 Task: In the Page Amazonrainforest.pptxin the title apply the text colour 'gray'in the subtitle apply the text colour dark redin title use underlinein subtitle  use italicsselect the entire text and make the text boldselect the entire text and adjust the character spacing very loose
Action: Mouse moved to (34, 98)
Screenshot: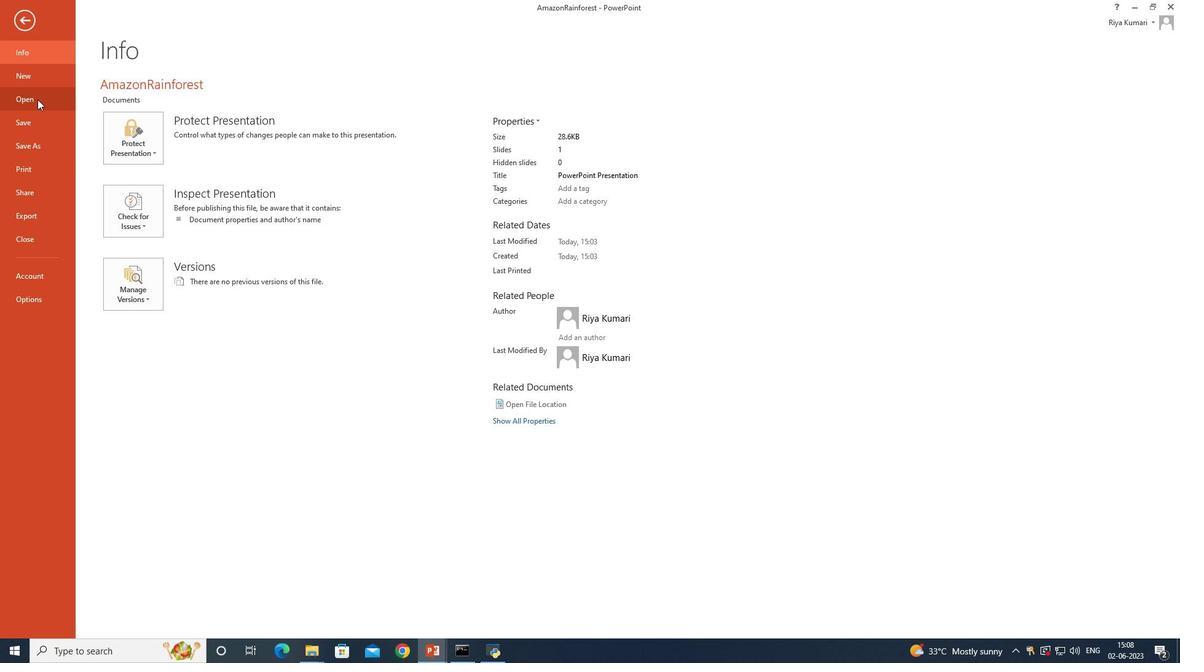 
Action: Mouse pressed left at (34, 98)
Screenshot: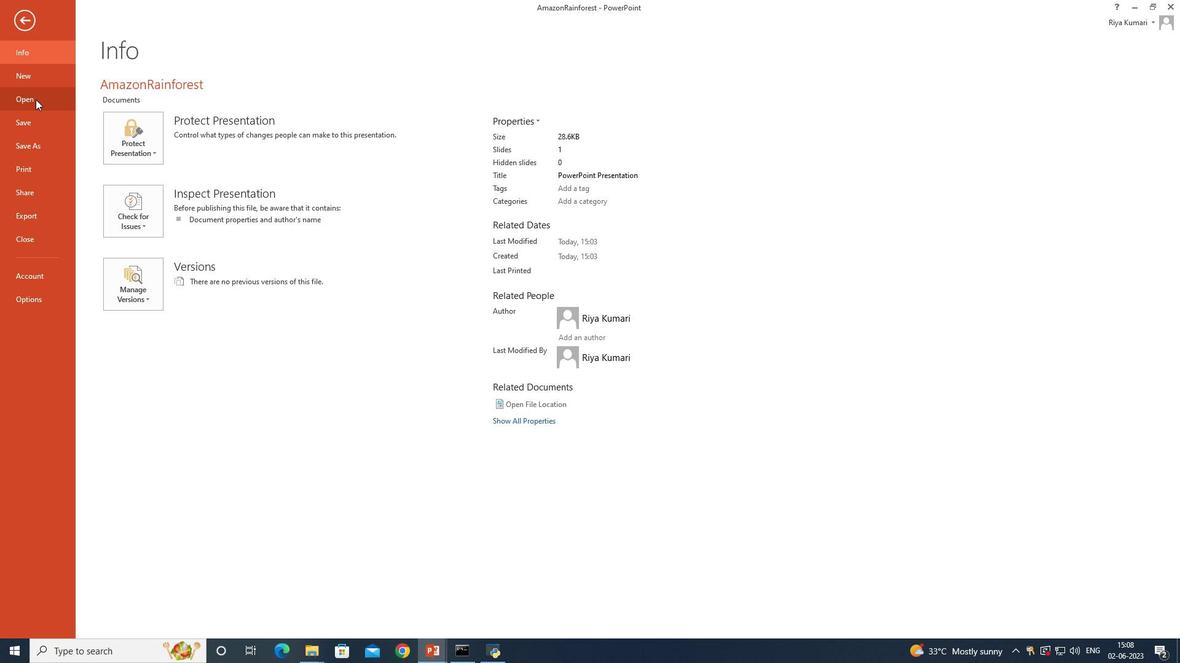 
Action: Mouse moved to (349, 114)
Screenshot: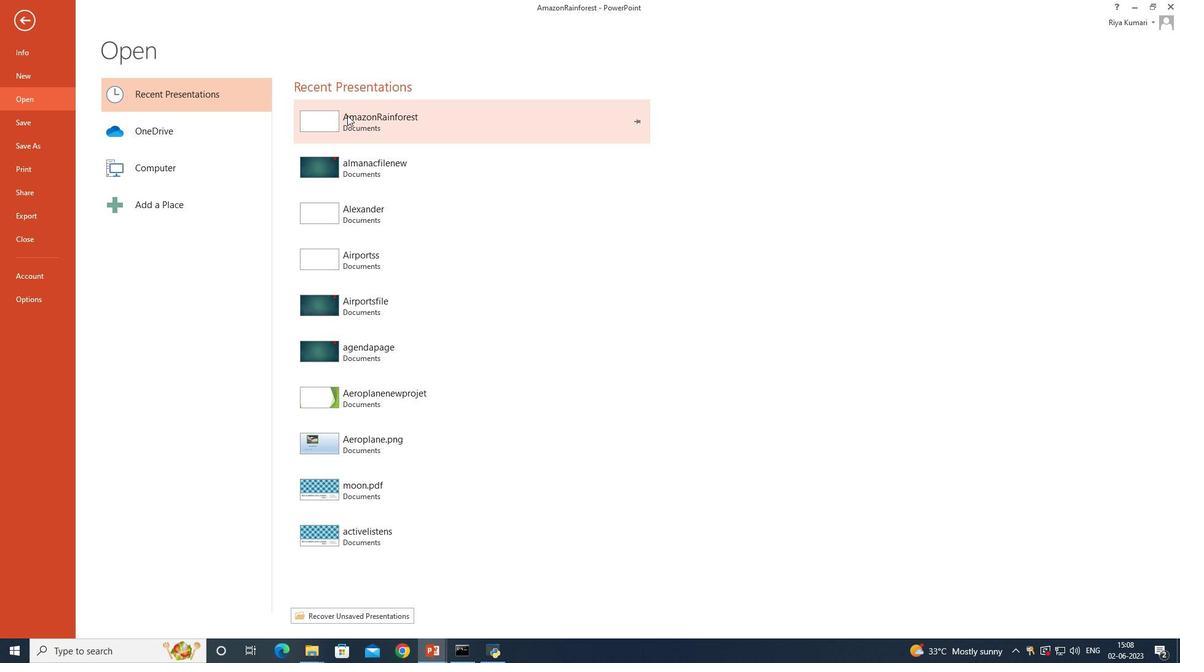 
Action: Mouse pressed left at (349, 114)
Screenshot: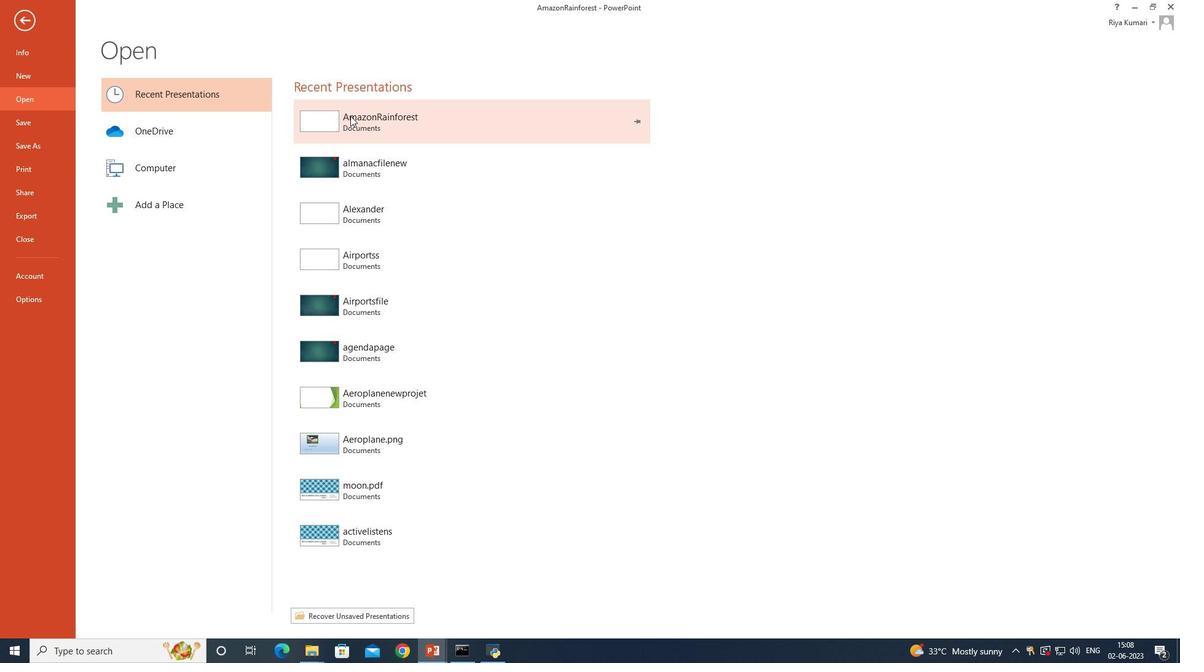 
Action: Mouse moved to (758, 349)
Screenshot: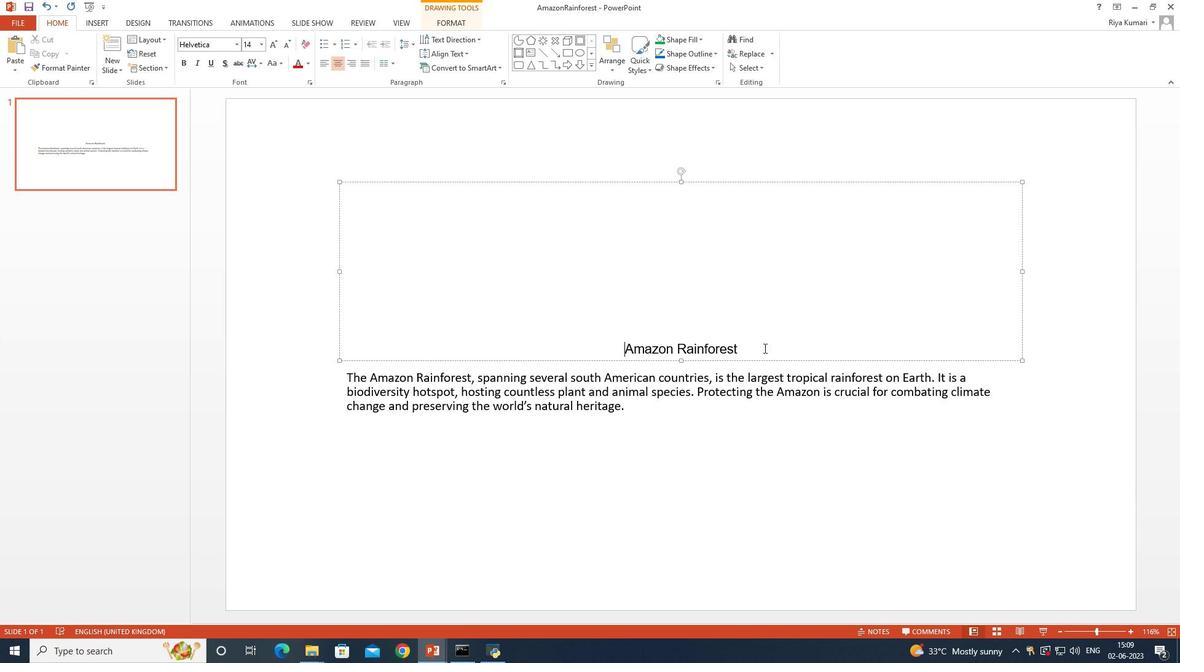 
Action: Mouse pressed left at (758, 349)
Screenshot: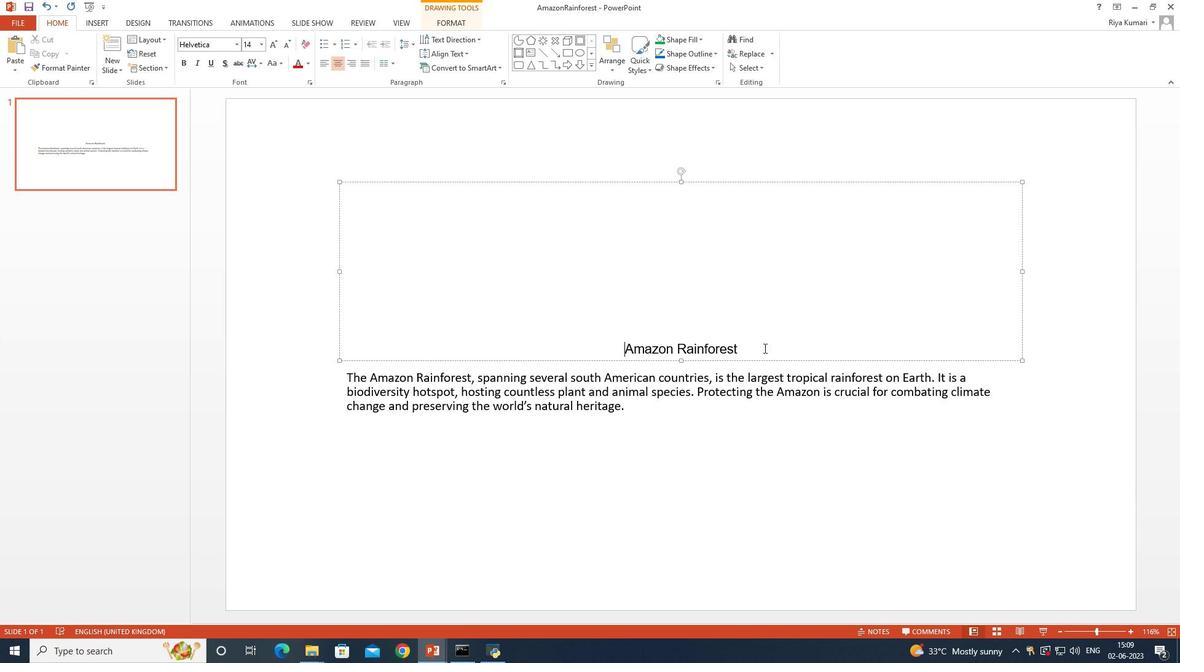 
Action: Mouse moved to (300, 59)
Screenshot: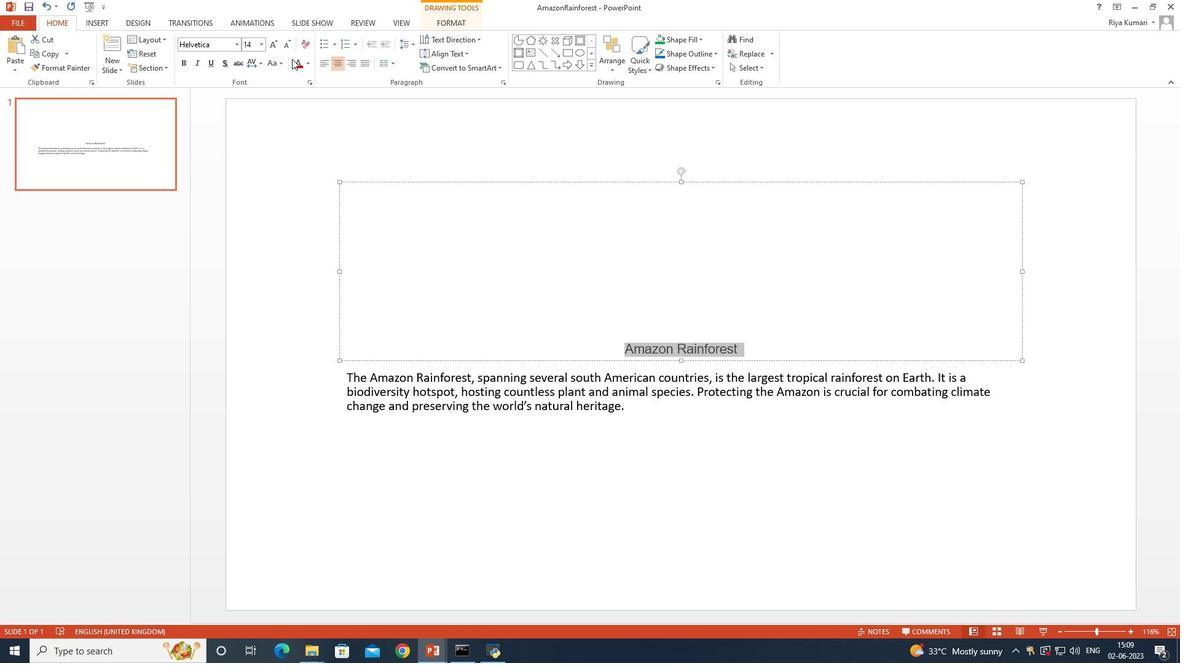 
Action: Mouse pressed left at (300, 59)
Screenshot: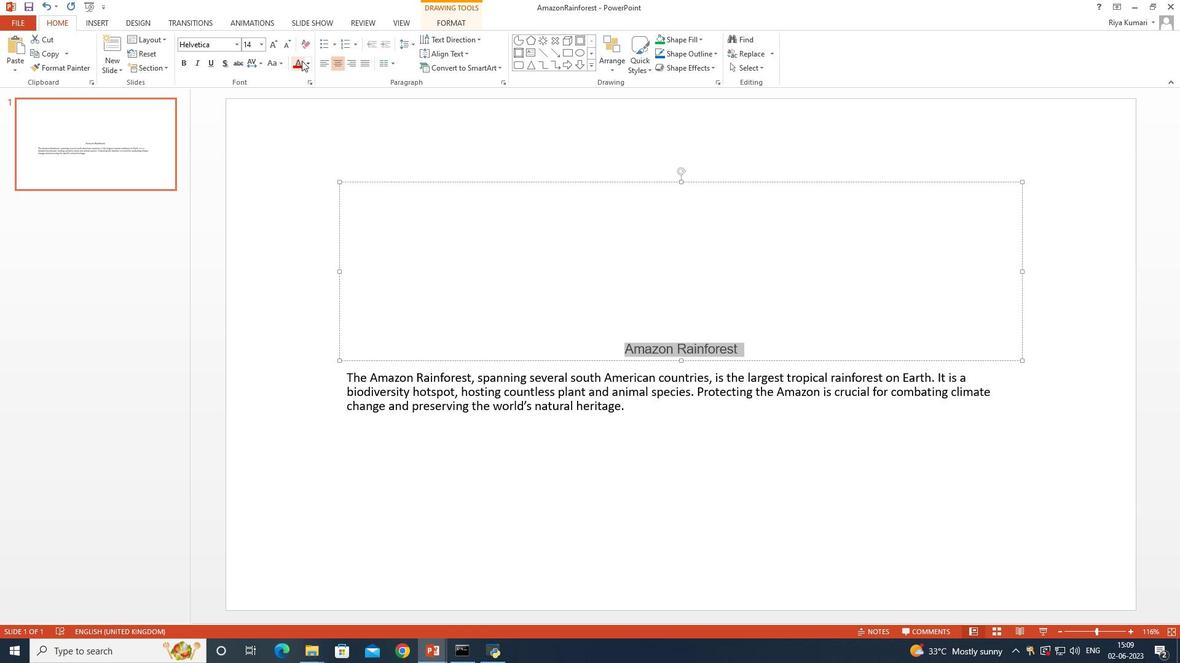 
Action: Mouse moved to (302, 62)
Screenshot: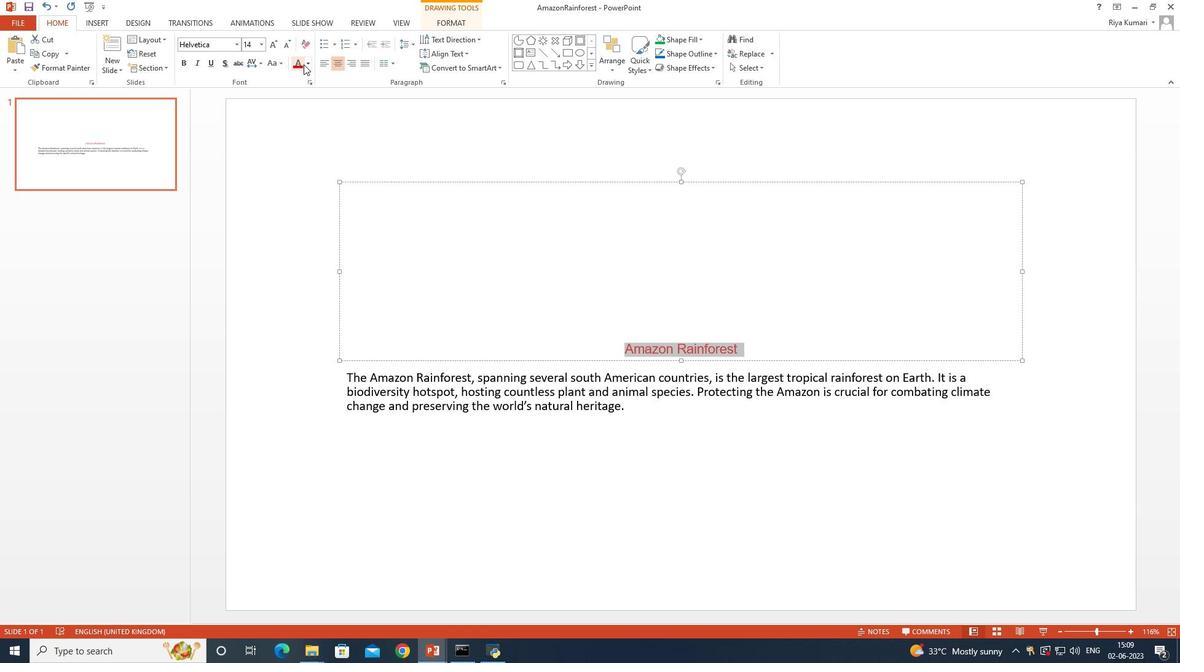 
Action: Mouse pressed left at (302, 62)
Screenshot: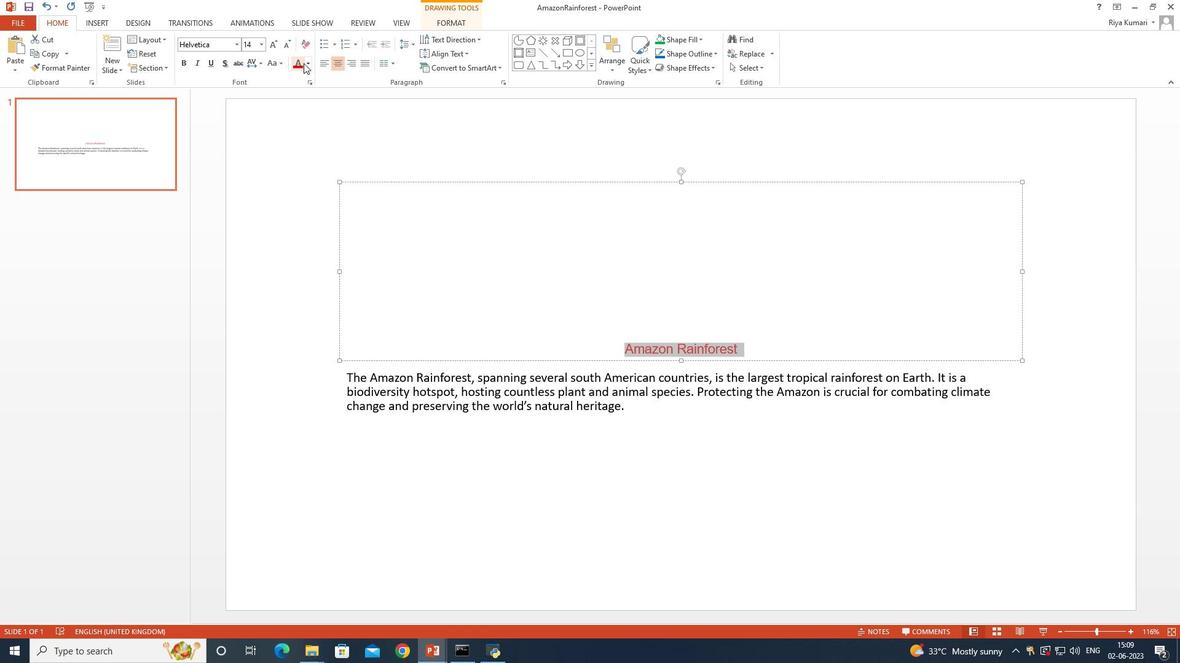 
Action: Mouse moved to (303, 59)
Screenshot: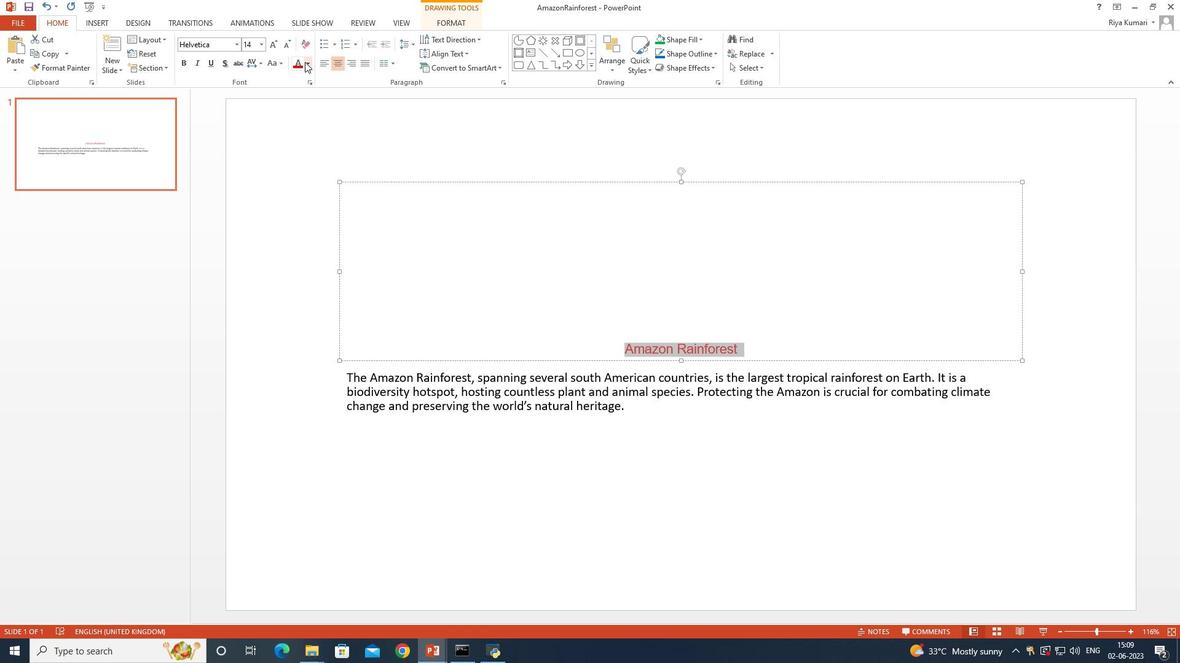 
Action: Mouse pressed left at (303, 59)
Screenshot: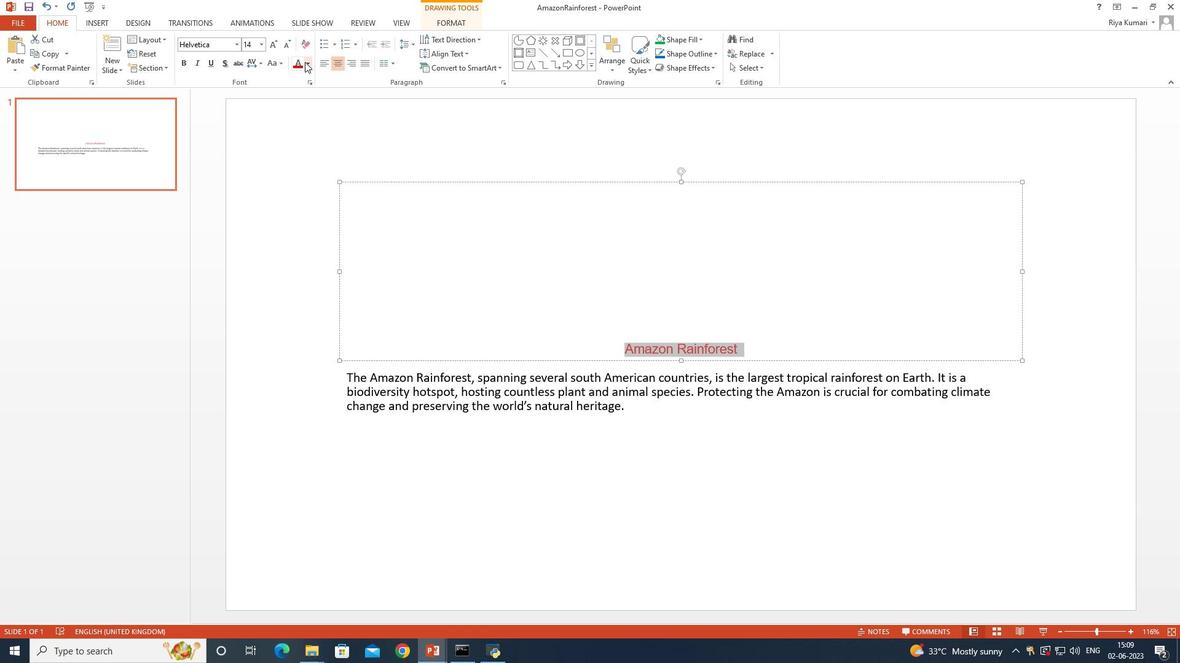 
Action: Mouse moved to (295, 122)
Screenshot: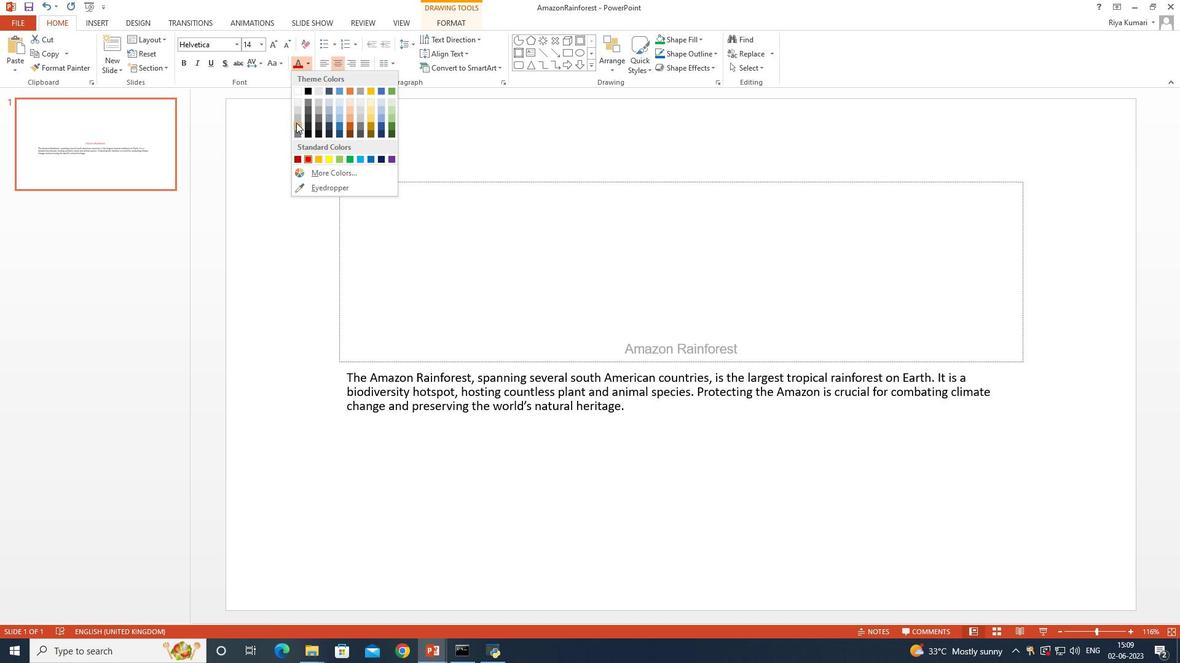 
Action: Mouse pressed left at (295, 122)
Screenshot: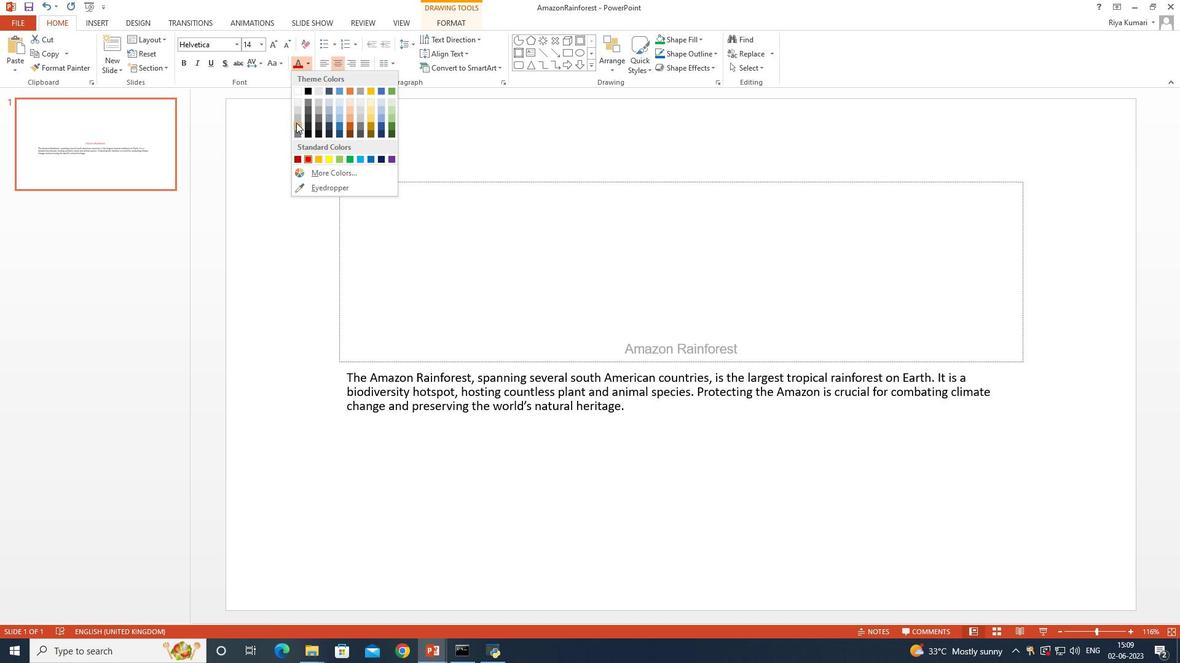 
Action: Mouse moved to (347, 370)
Screenshot: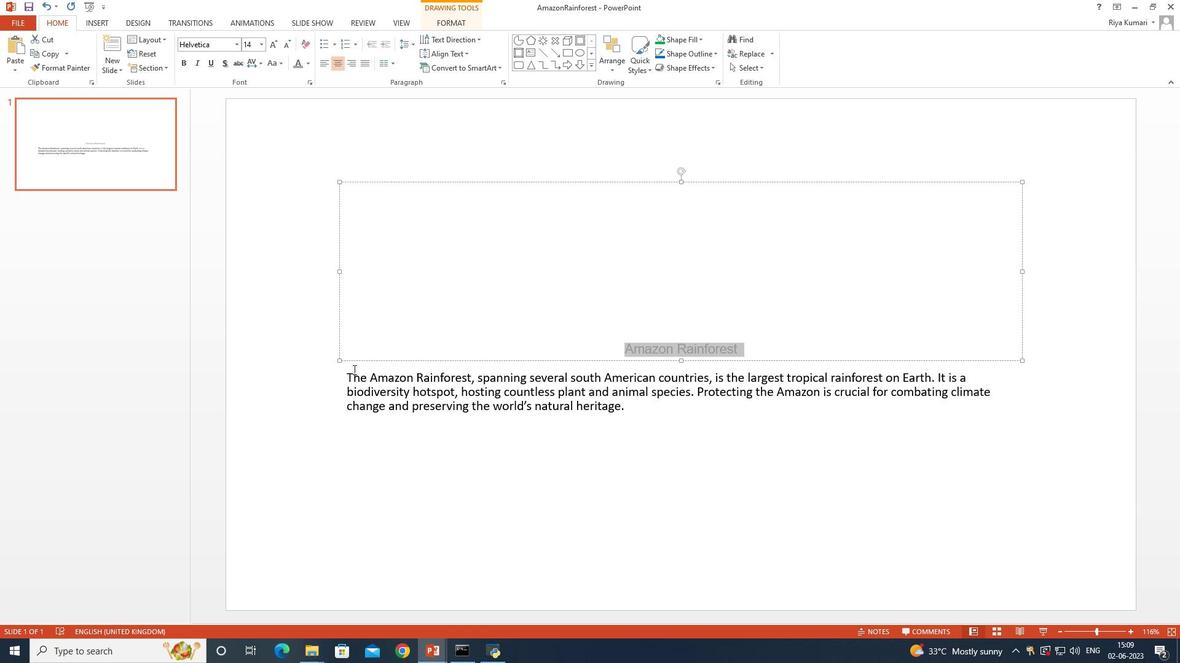 
Action: Mouse pressed left at (347, 370)
Screenshot: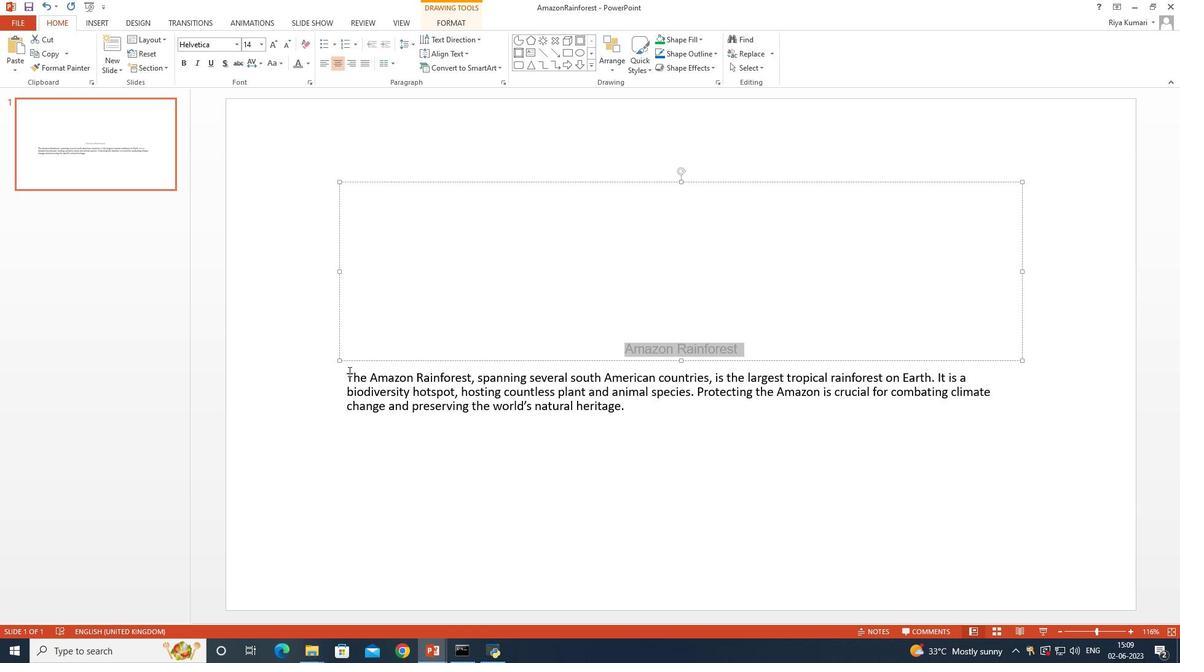 
Action: Mouse moved to (635, 407)
Screenshot: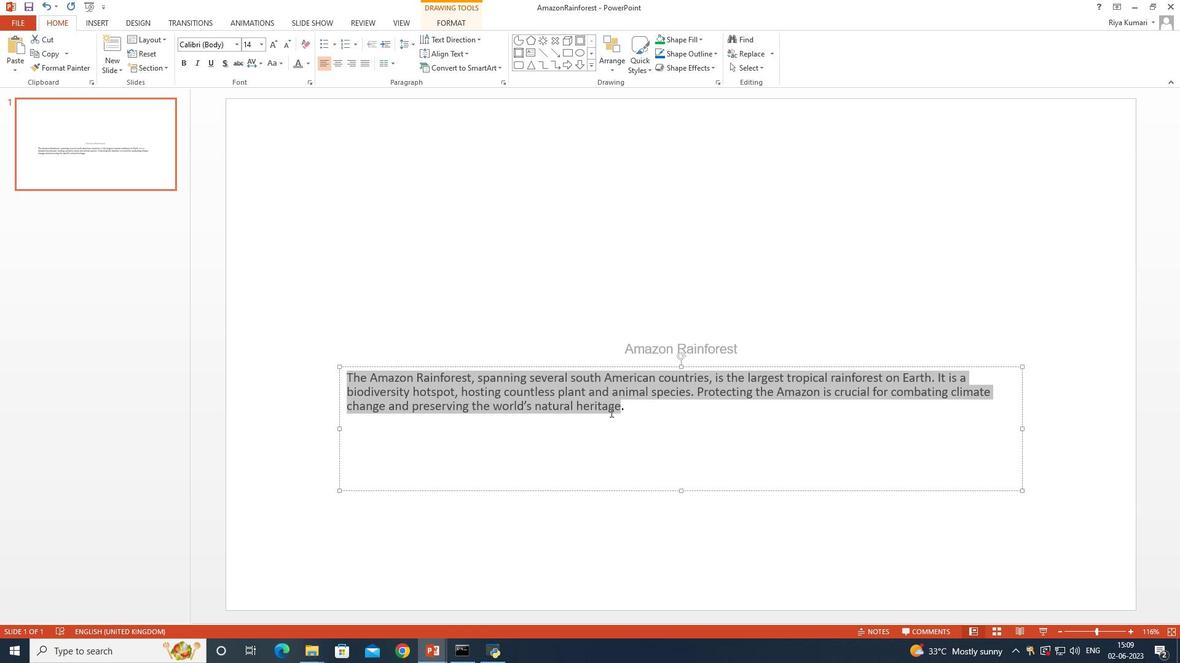 
Action: Mouse pressed left at (635, 407)
Screenshot: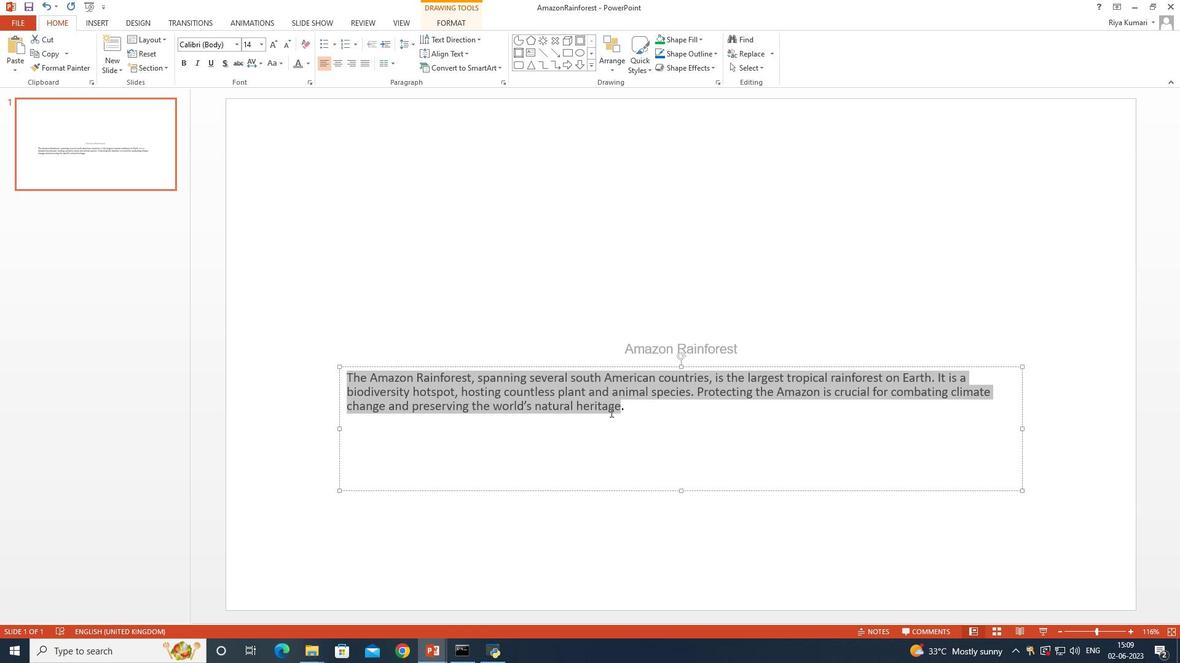 
Action: Mouse moved to (341, 375)
Screenshot: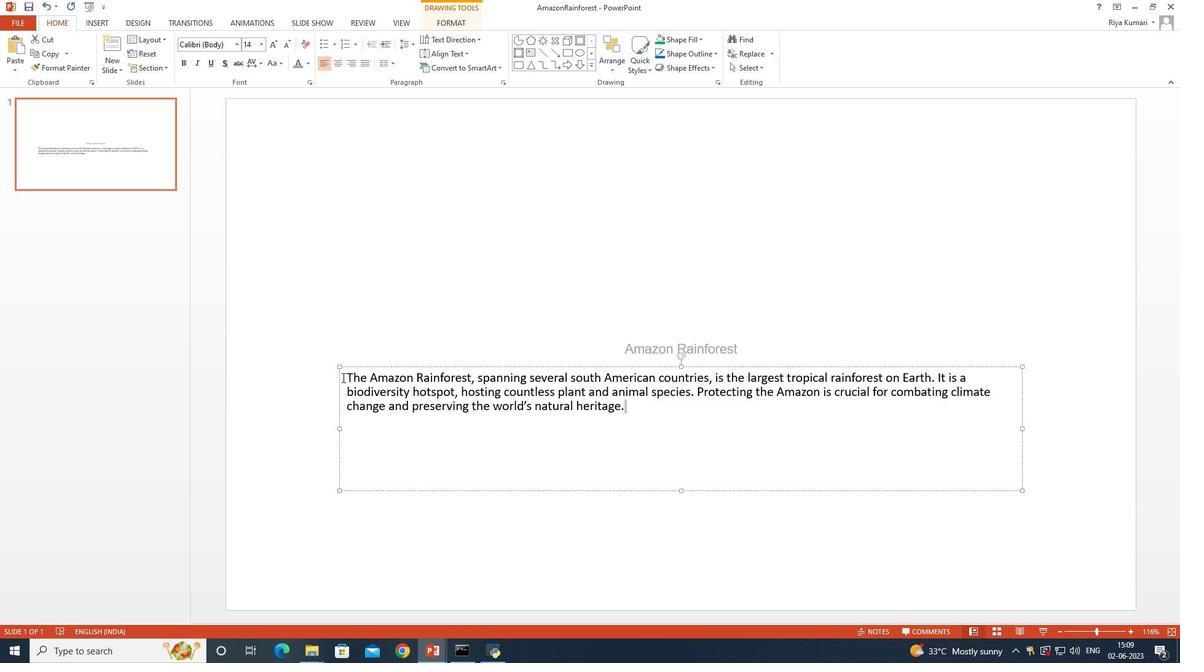 
Action: Mouse pressed left at (341, 375)
Screenshot: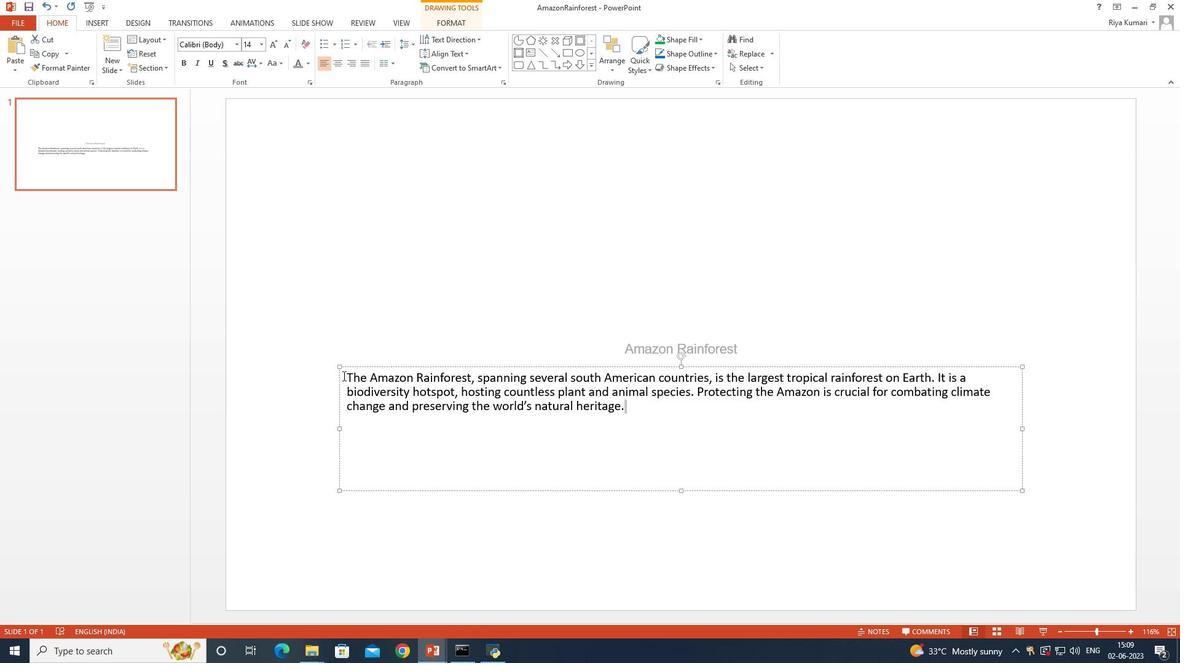 
Action: Mouse moved to (304, 60)
Screenshot: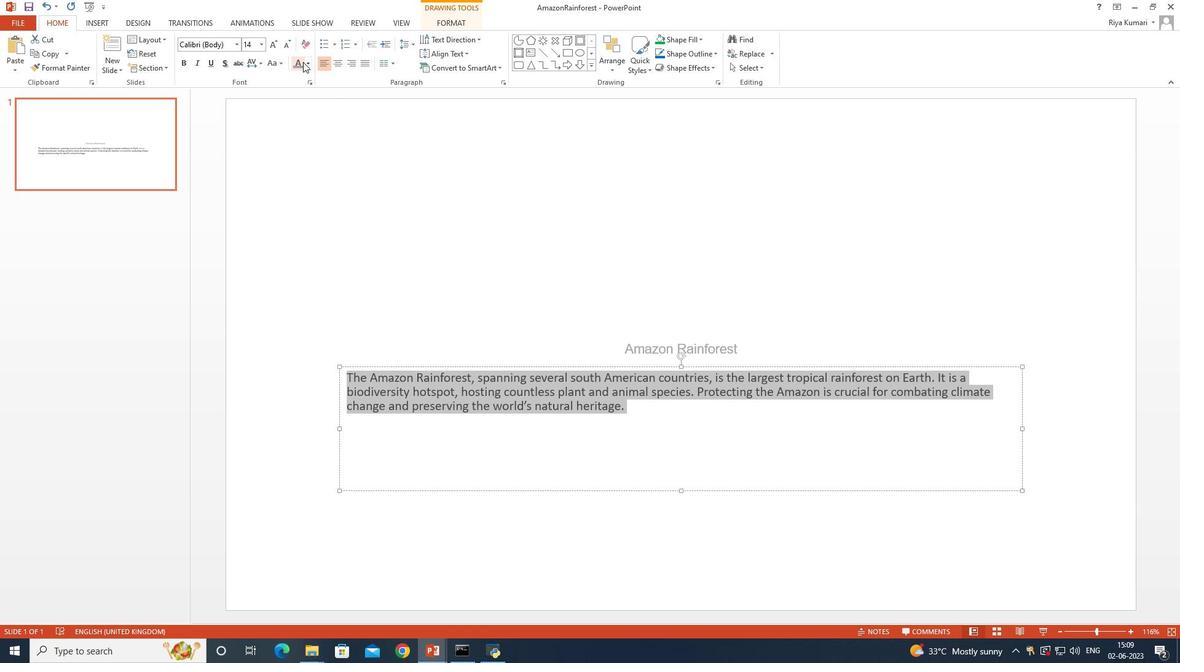 
Action: Mouse pressed left at (304, 60)
Screenshot: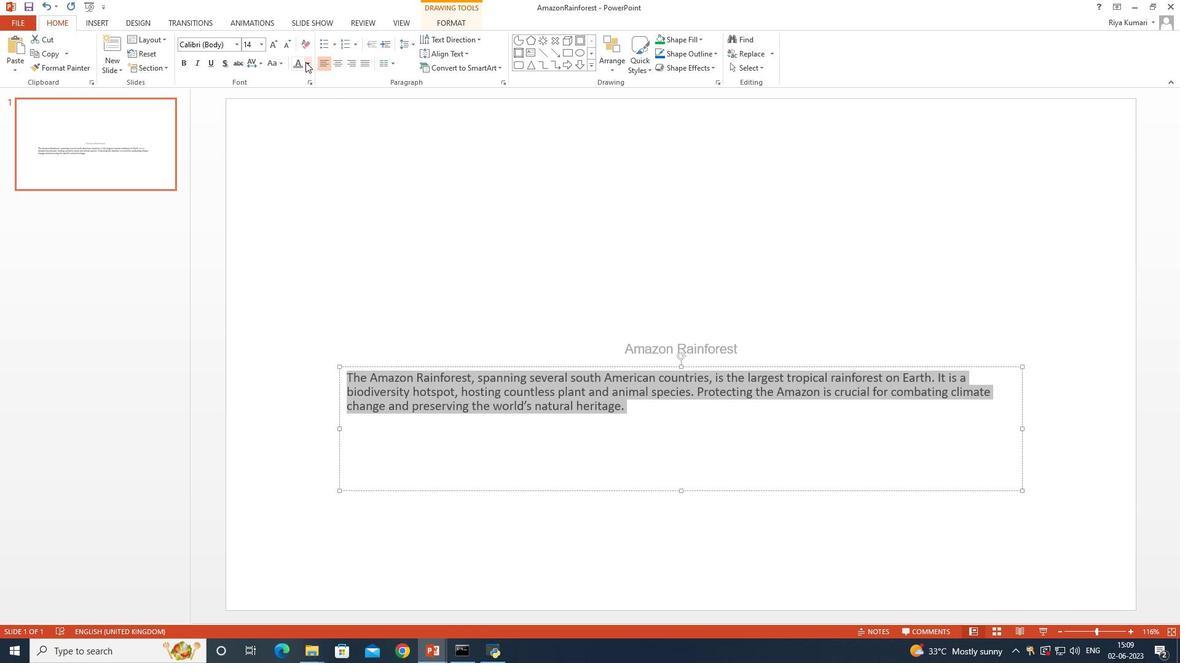 
Action: Mouse moved to (307, 157)
Screenshot: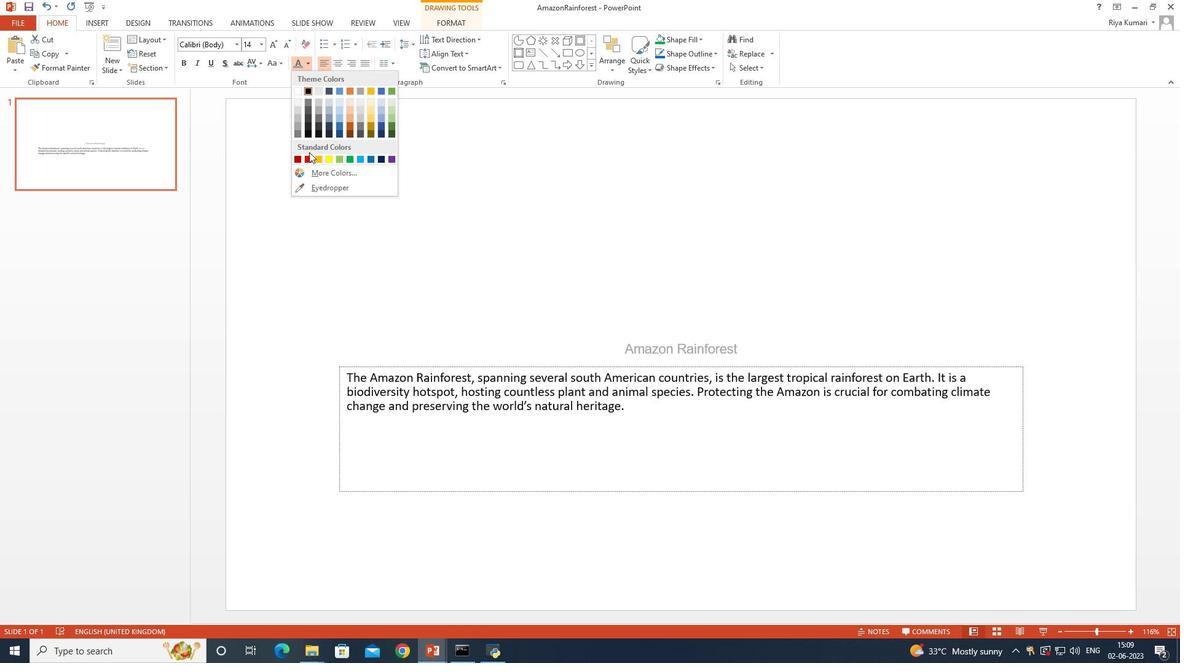 
Action: Mouse pressed left at (307, 157)
Screenshot: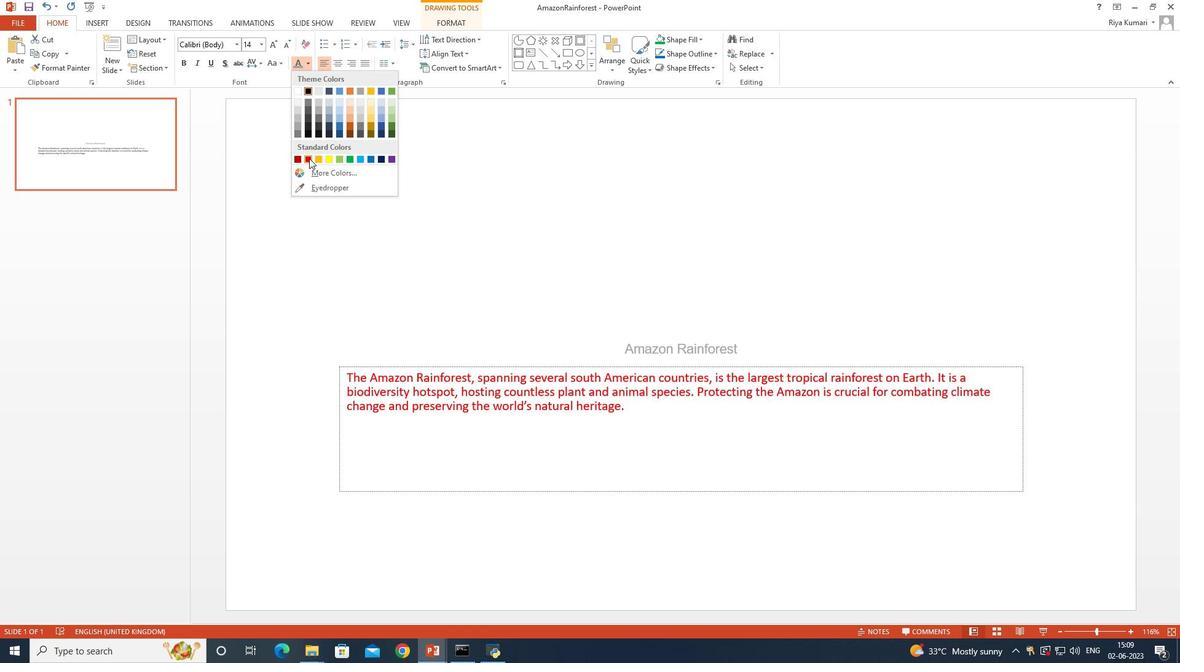 
Action: Mouse moved to (207, 57)
Screenshot: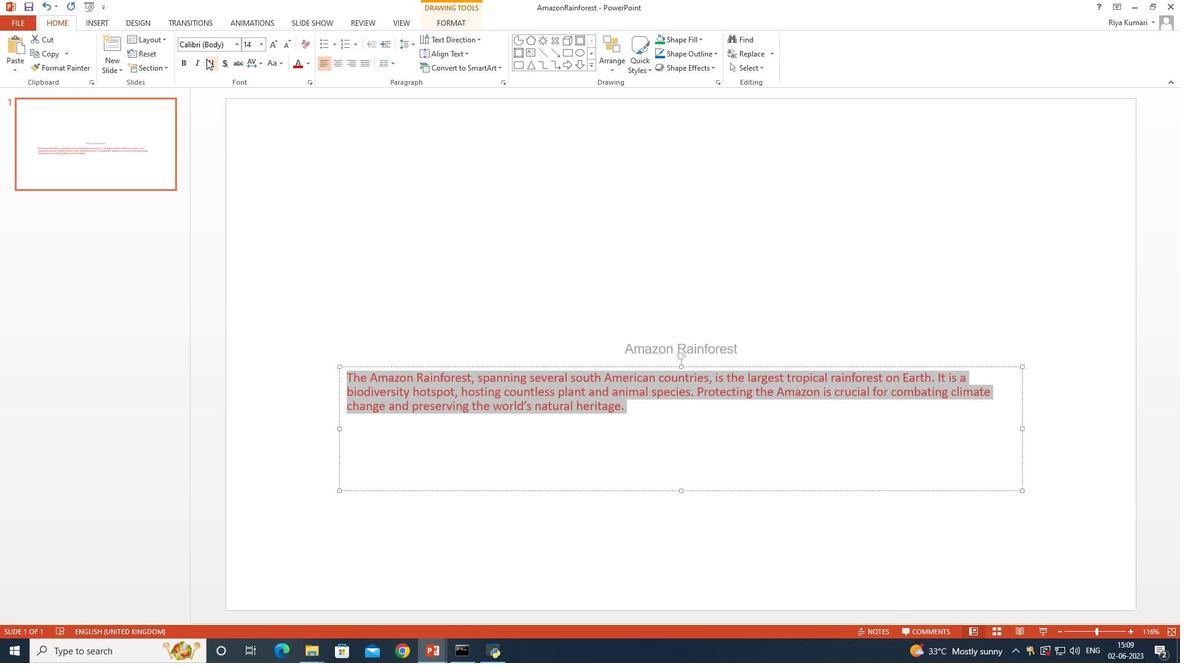 
Action: Mouse pressed left at (207, 57)
Screenshot: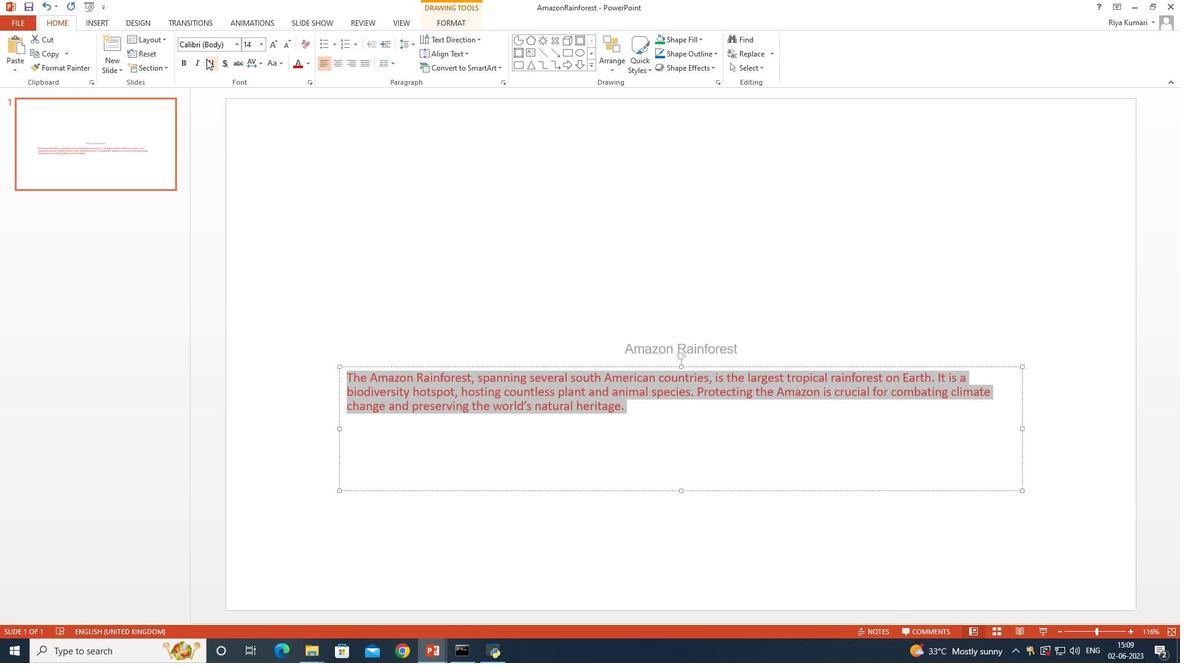 
Action: Mouse moved to (197, 65)
Screenshot: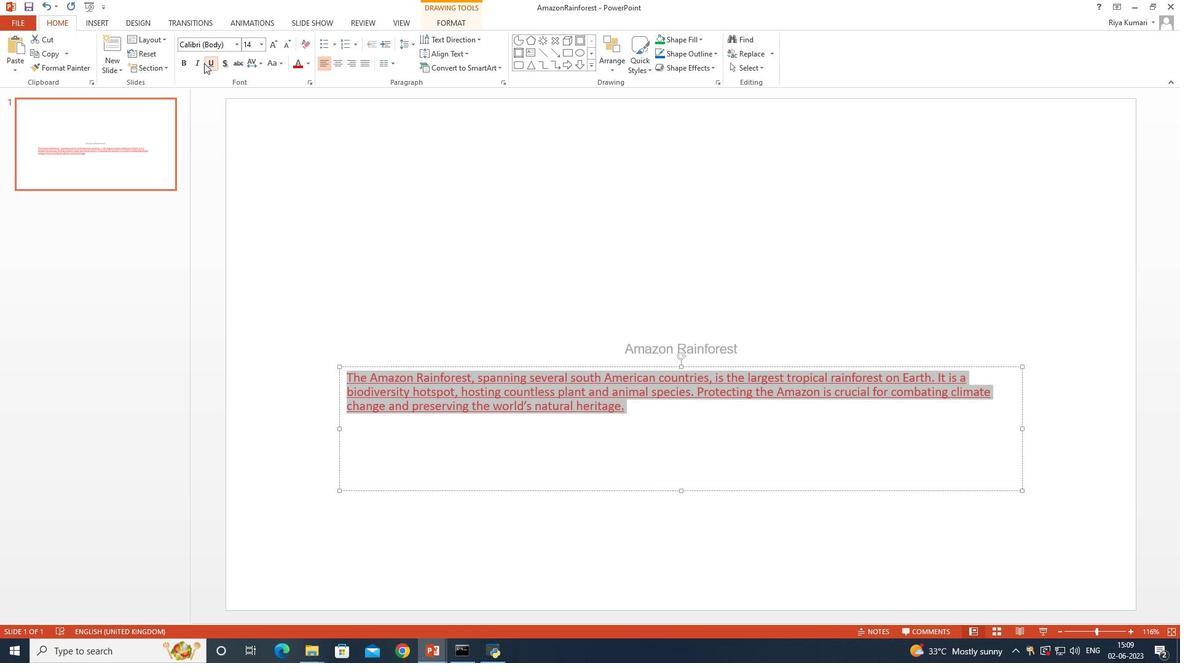 
Action: Mouse pressed left at (197, 65)
Screenshot: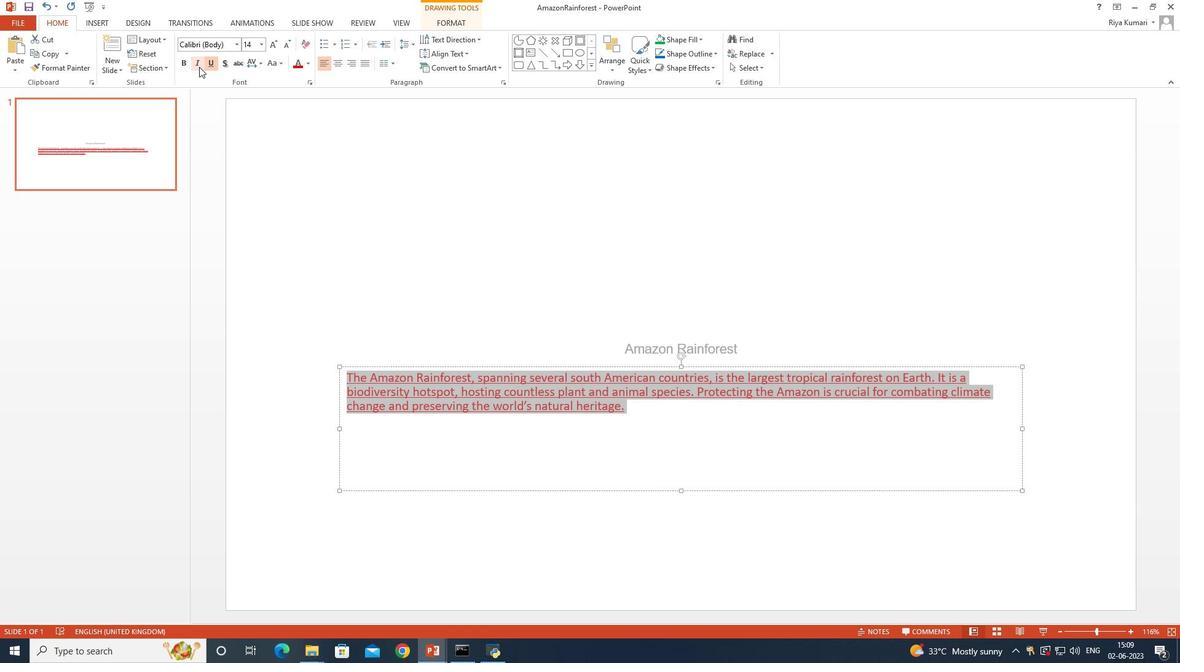 
Action: Mouse moved to (181, 59)
Screenshot: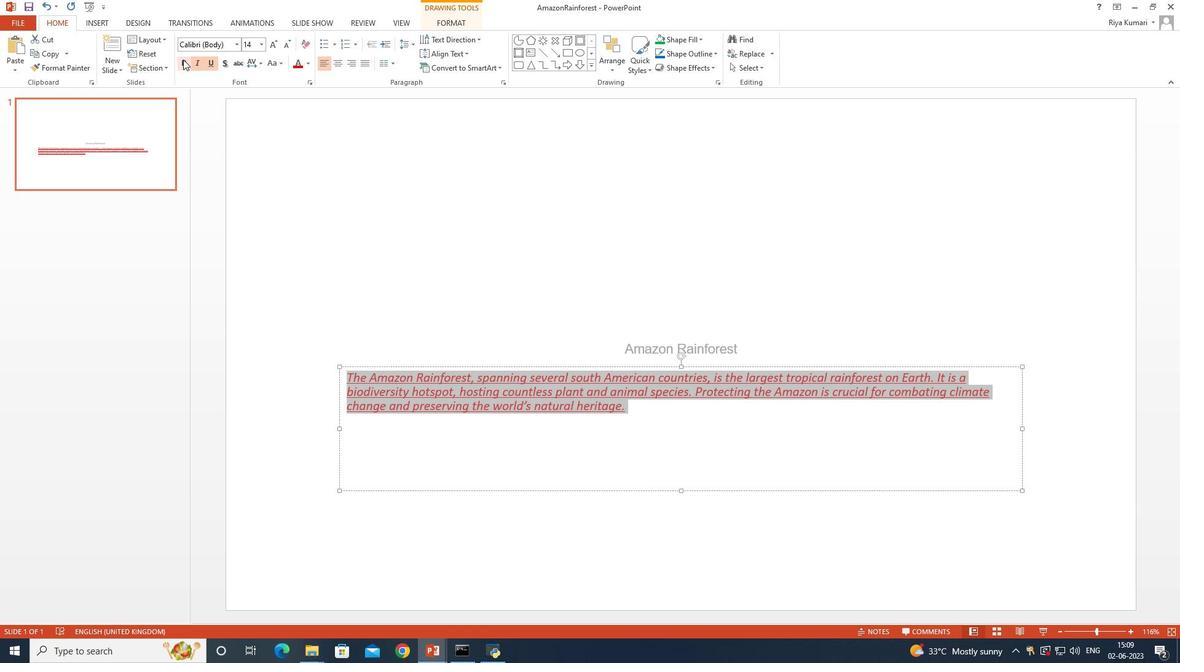 
Action: Mouse pressed left at (181, 59)
Screenshot: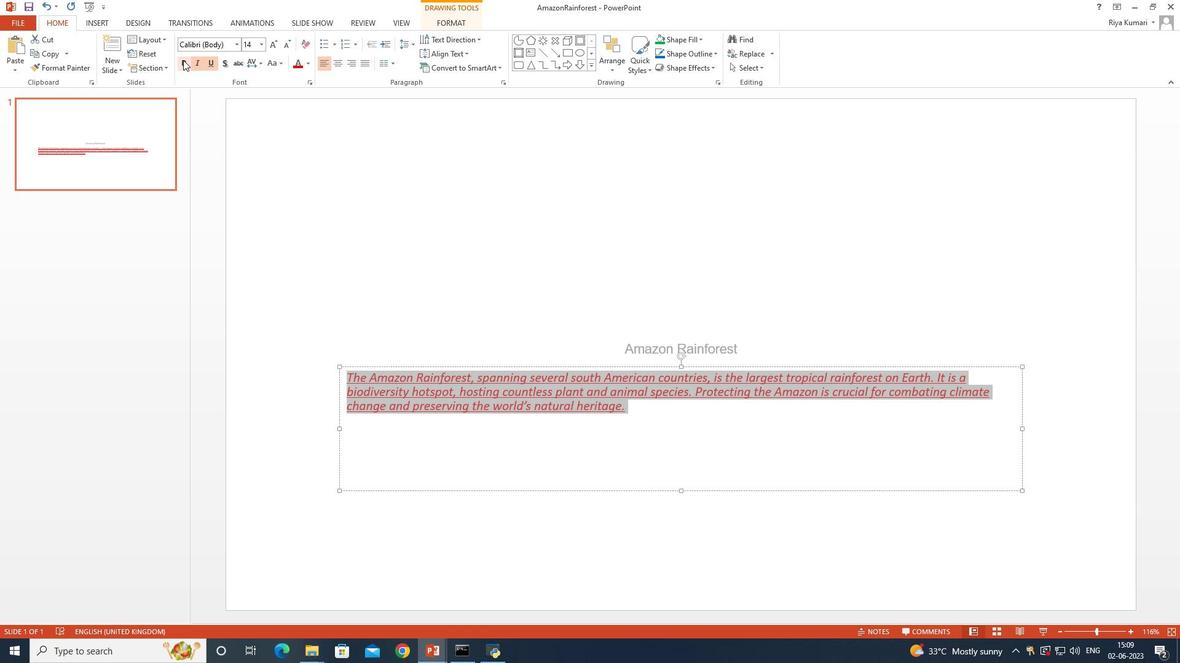 
Action: Mouse moved to (402, 46)
Screenshot: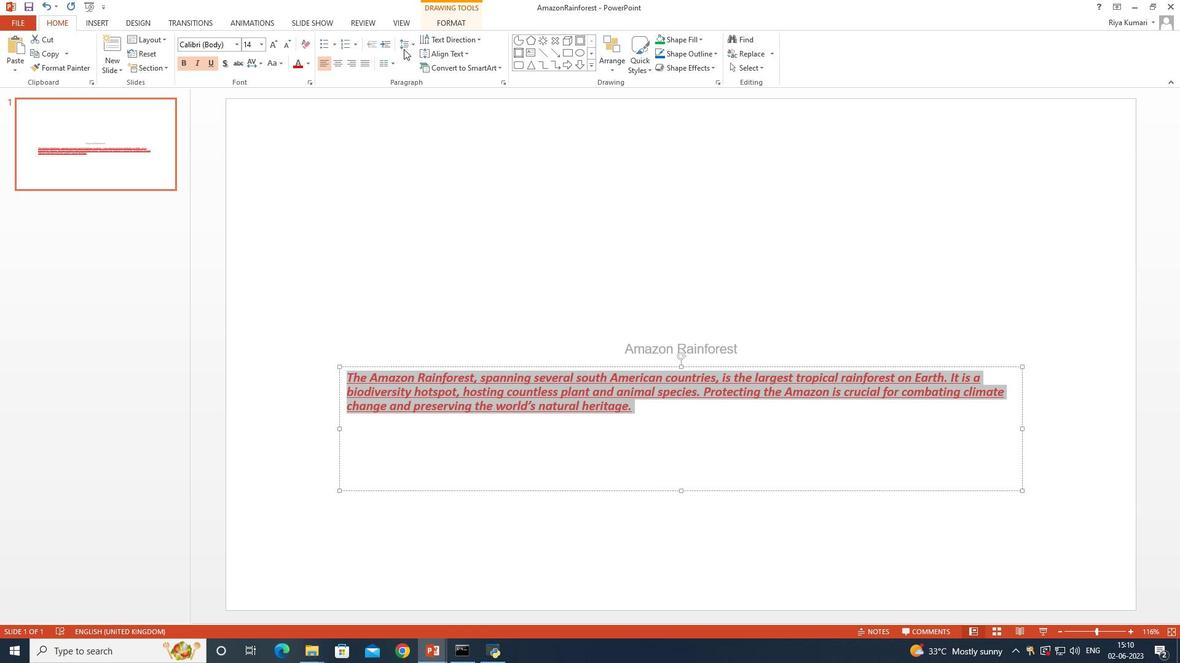 
Action: Mouse pressed left at (402, 46)
Screenshot: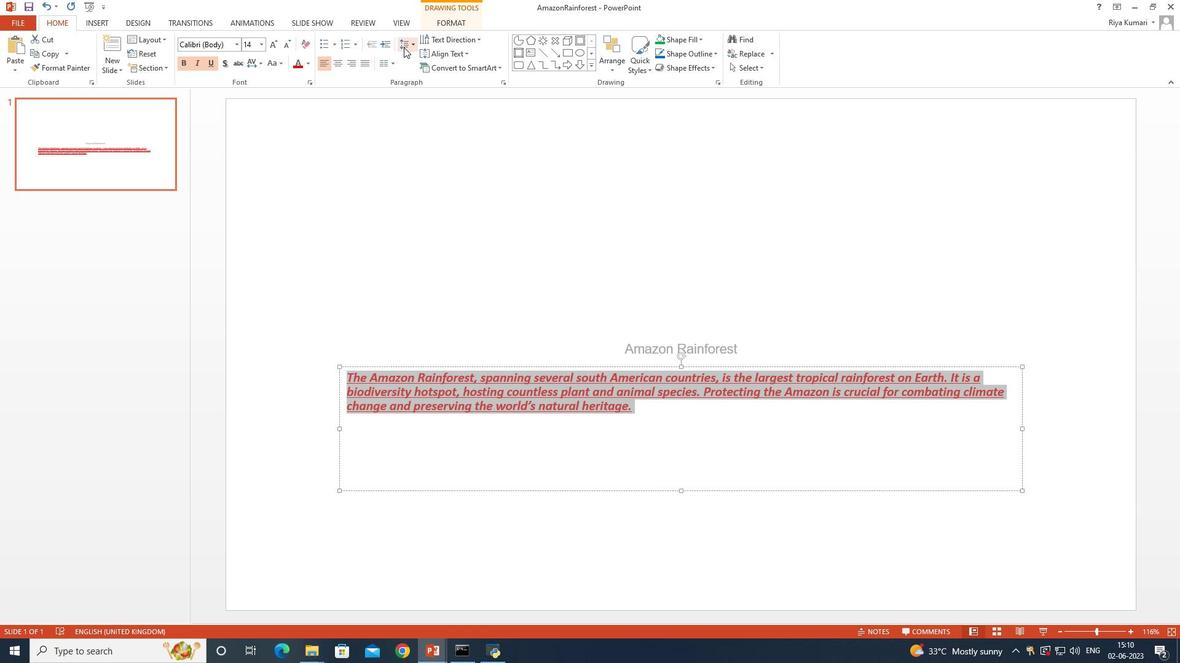 
Action: Mouse moved to (442, 135)
Screenshot: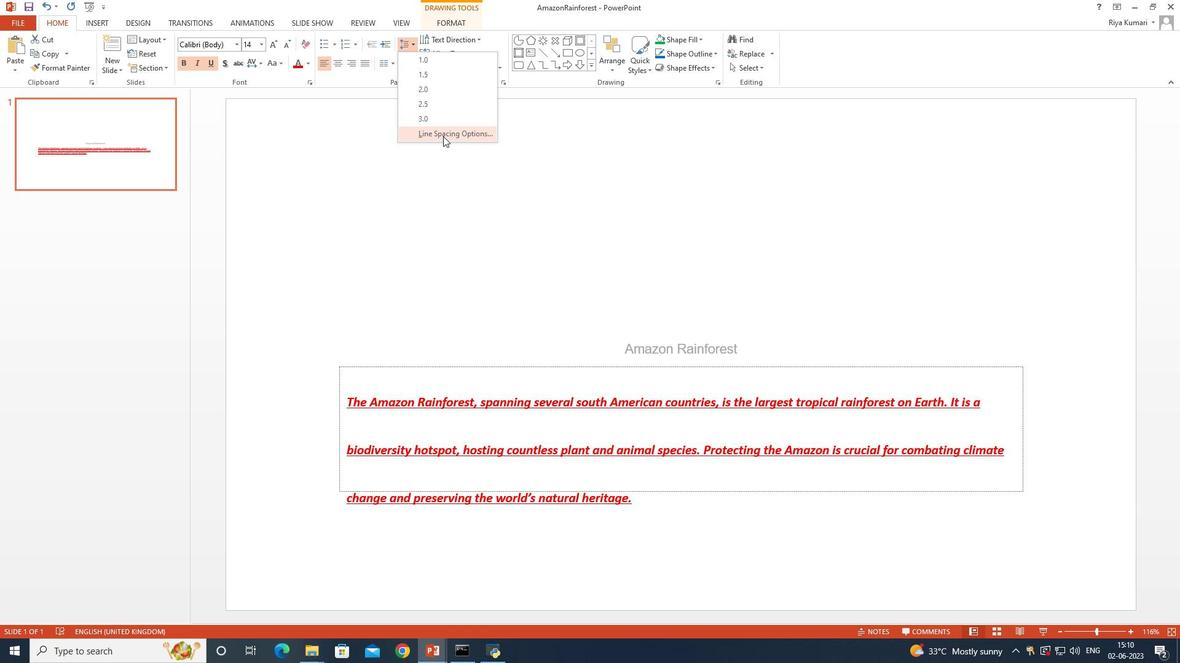 
Action: Mouse pressed left at (442, 135)
Screenshot: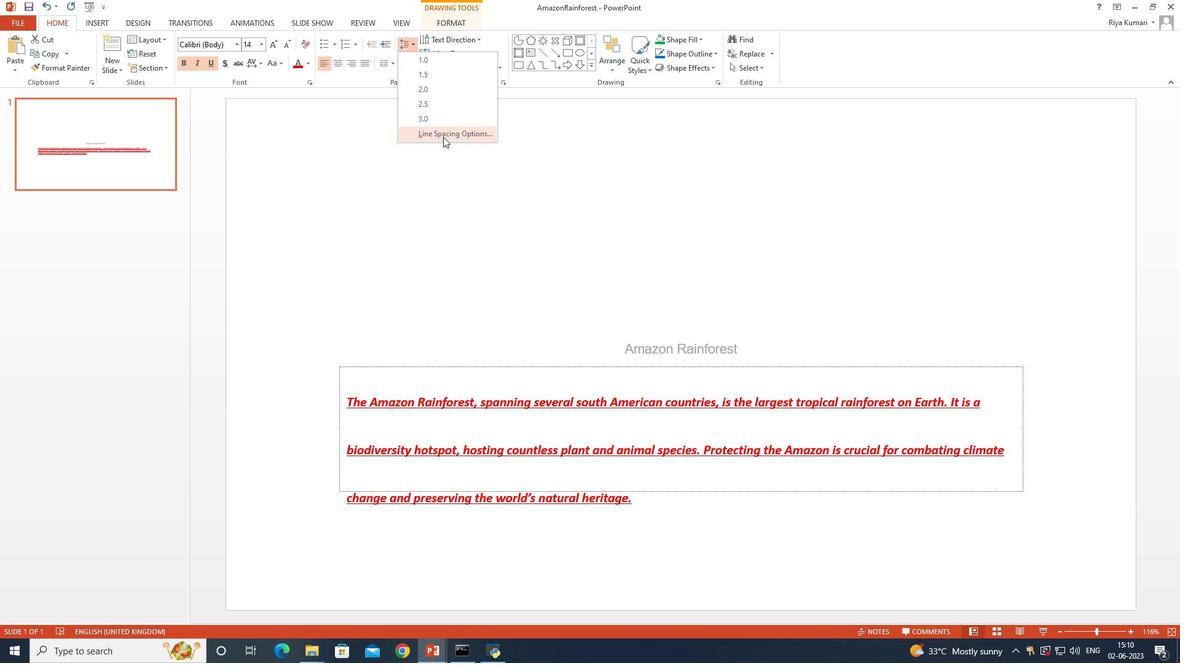
Action: Mouse moved to (712, 228)
Screenshot: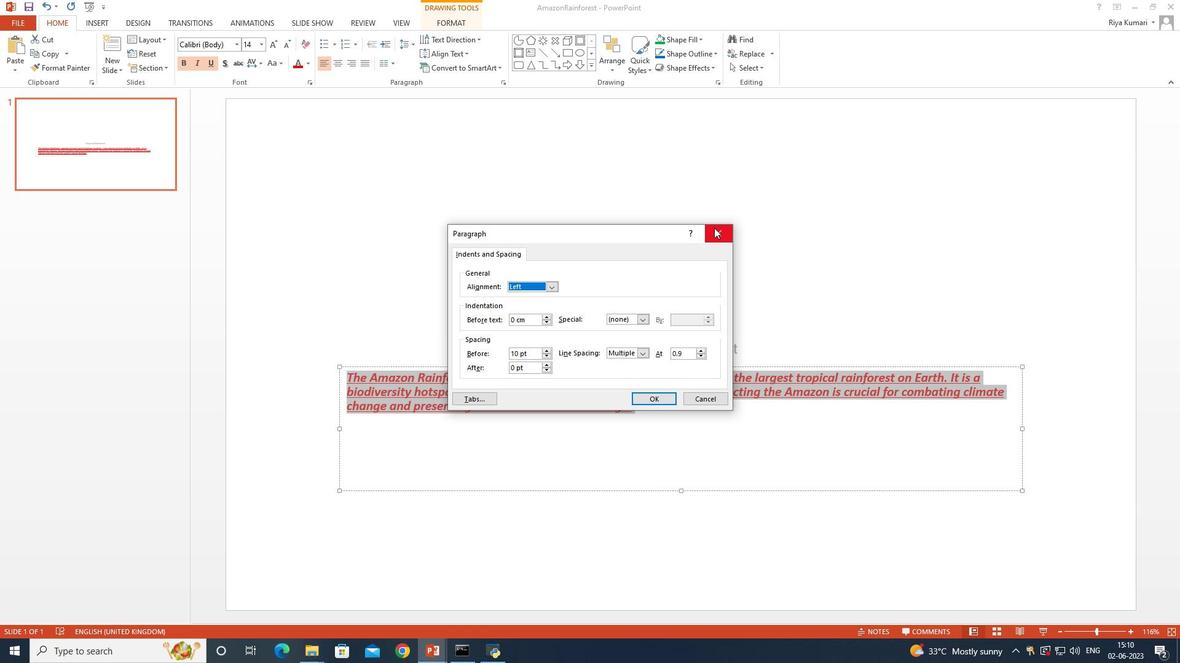 
Action: Mouse pressed left at (712, 228)
Screenshot: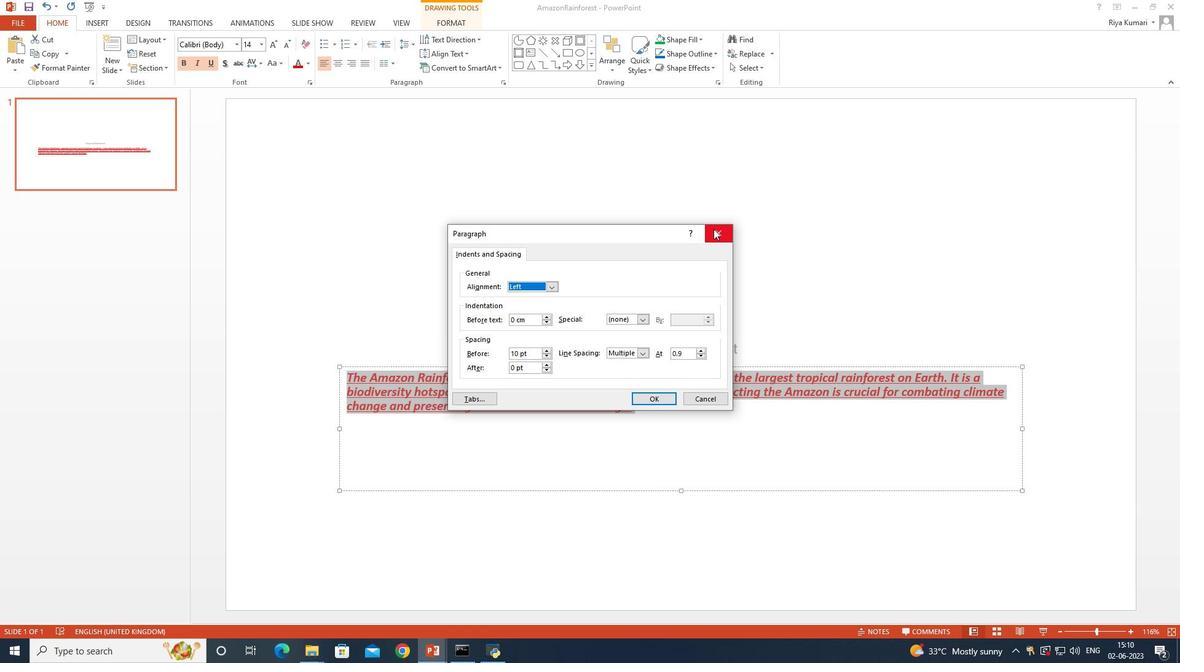 
Action: Mouse moved to (702, 248)
Screenshot: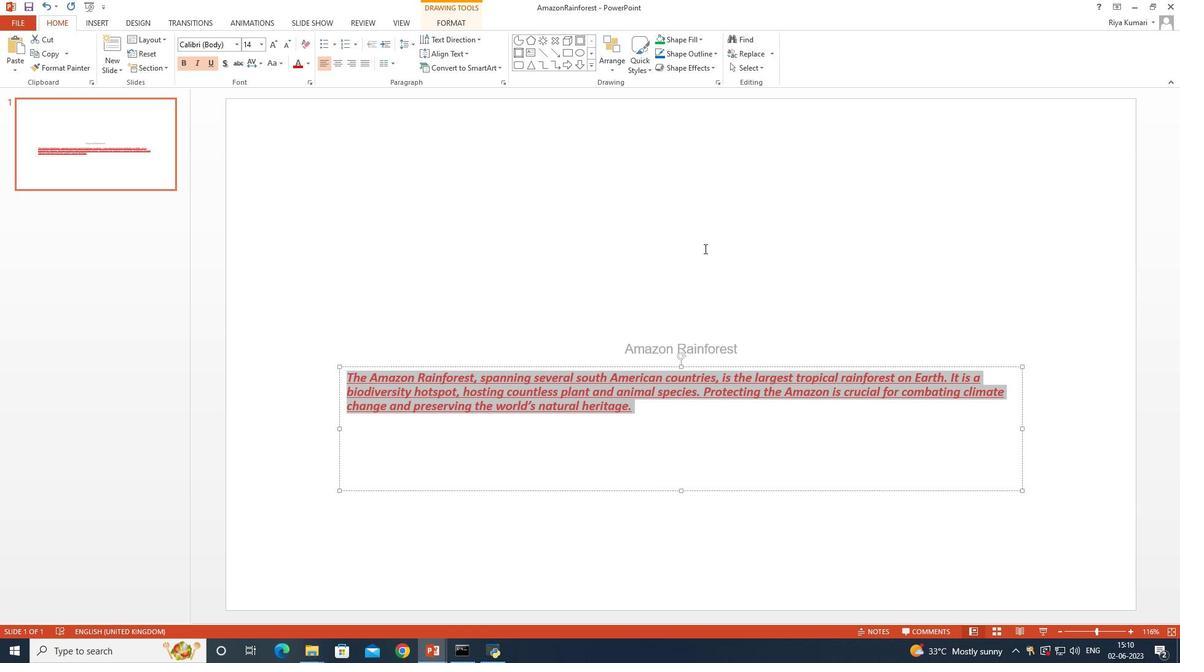 
